 Task: Manage and grant the account login access to the user
Action: Mouse moved to (77, 137)
Screenshot: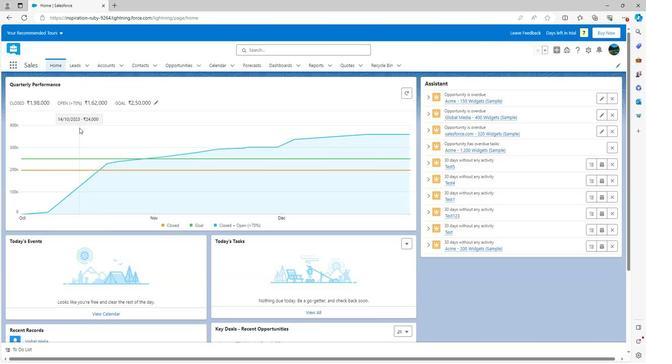 
Action: Mouse scrolled (77, 137) with delta (0, 0)
Screenshot: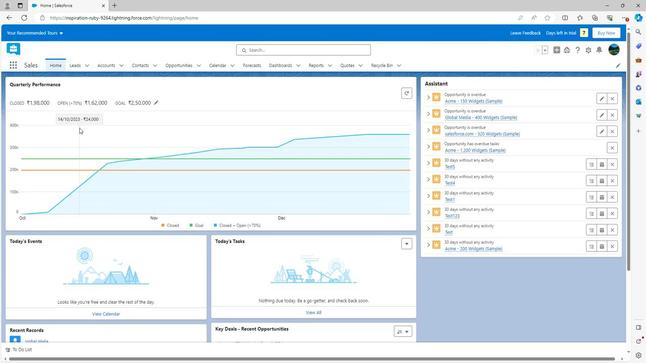 
Action: Mouse scrolled (77, 137) with delta (0, 0)
Screenshot: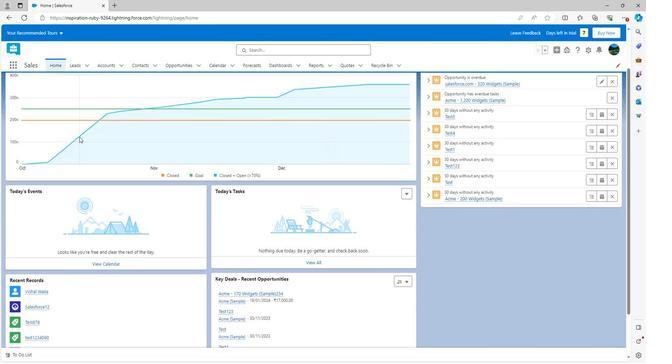 
Action: Mouse scrolled (77, 137) with delta (0, 0)
Screenshot: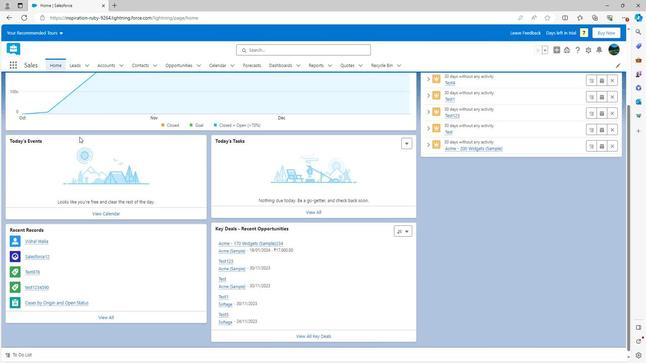 
Action: Mouse moved to (77, 137)
Screenshot: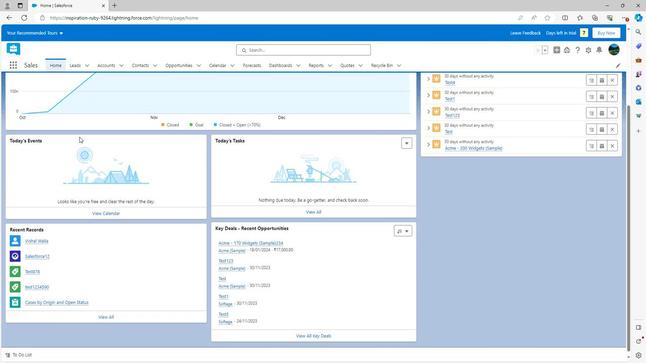 
Action: Mouse scrolled (77, 137) with delta (0, 0)
Screenshot: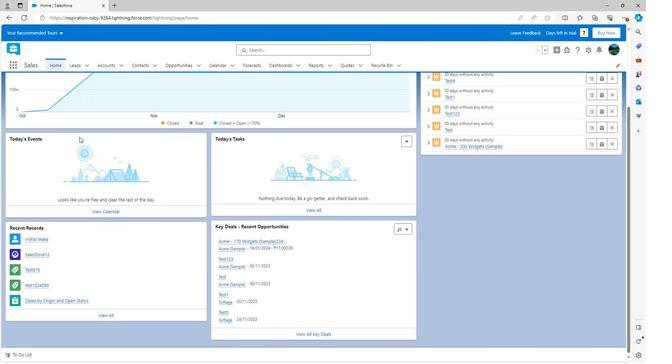 
Action: Mouse scrolled (77, 138) with delta (0, 0)
Screenshot: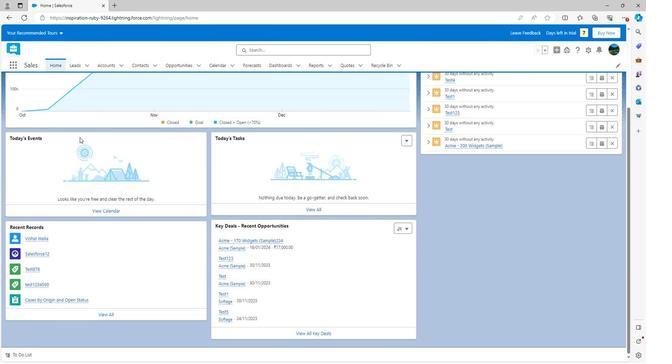 
Action: Mouse scrolled (77, 138) with delta (0, 0)
Screenshot: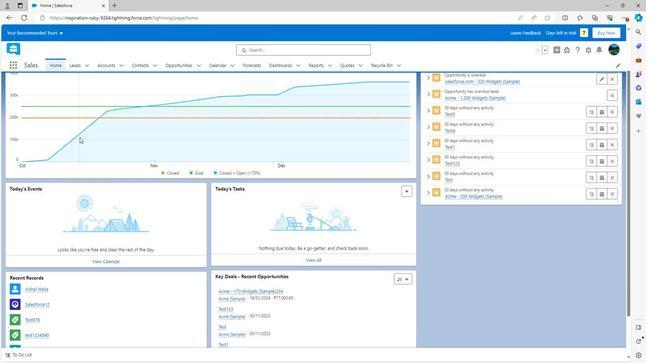 
Action: Mouse scrolled (77, 138) with delta (0, 0)
Screenshot: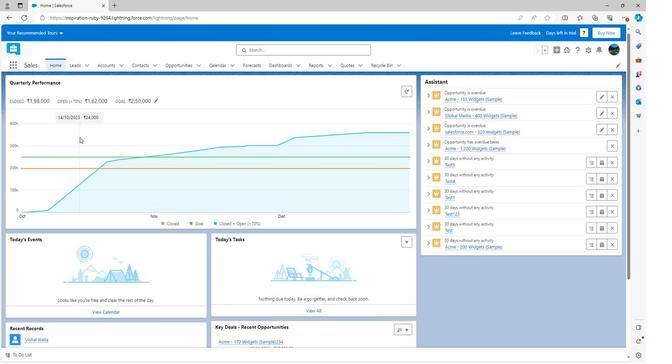 
Action: Mouse moved to (598, 51)
Screenshot: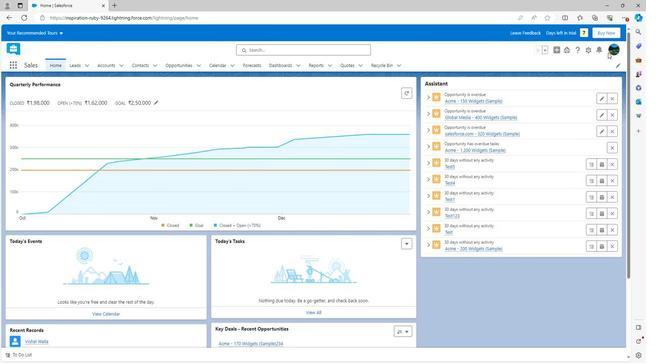 
Action: Mouse pressed left at (598, 51)
Screenshot: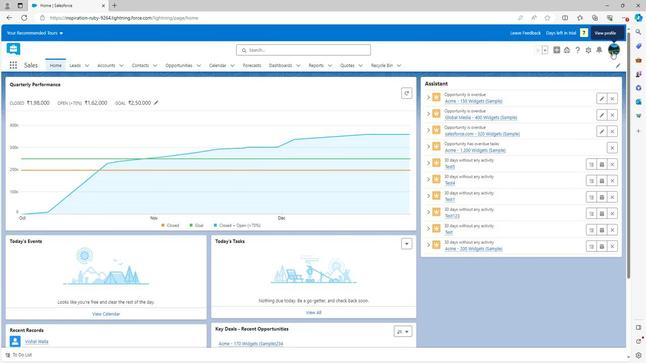 
Action: Mouse moved to (522, 84)
Screenshot: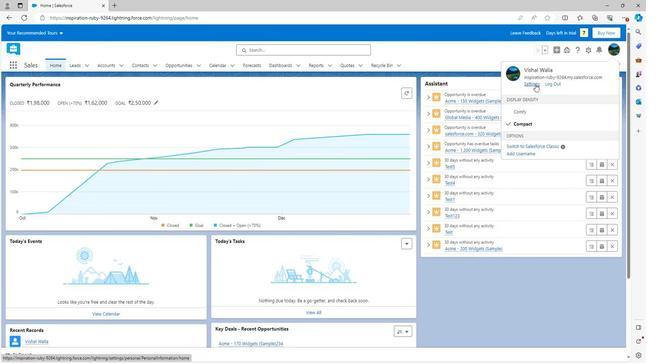 
Action: Mouse pressed left at (522, 84)
Screenshot: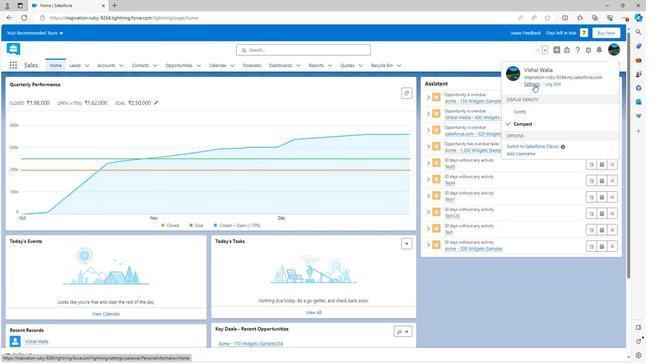 
Action: Mouse moved to (9, 111)
Screenshot: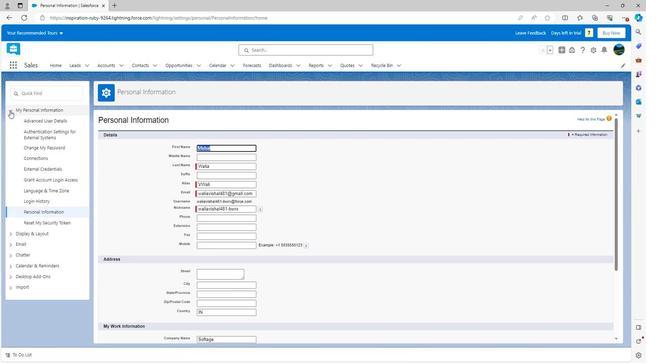 
Action: Mouse pressed left at (9, 111)
Screenshot: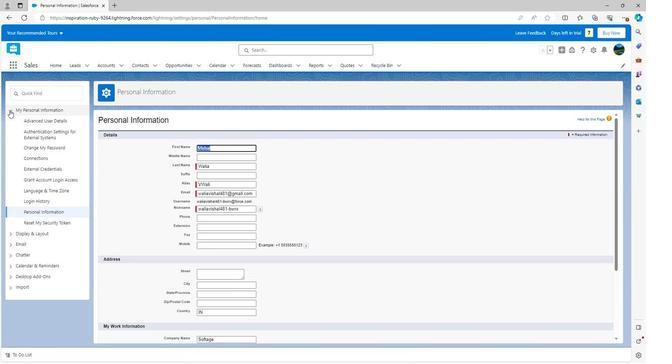 
Action: Mouse pressed left at (9, 111)
Screenshot: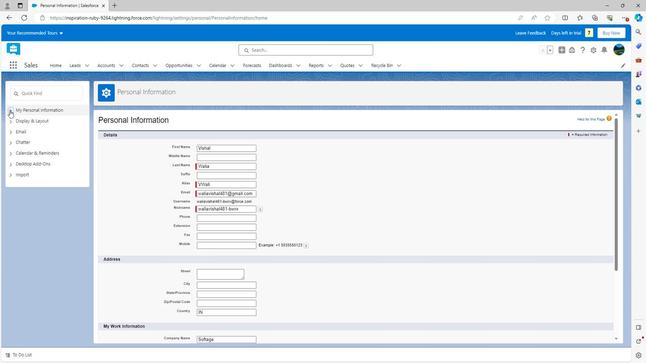 
Action: Mouse moved to (29, 181)
Screenshot: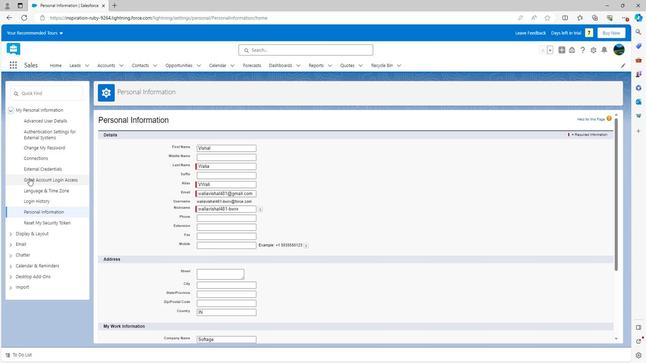 
Action: Mouse pressed left at (29, 181)
Screenshot: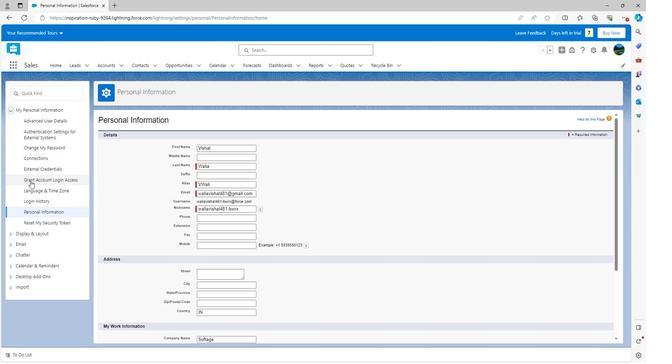 
Action: Mouse moved to (311, 166)
Screenshot: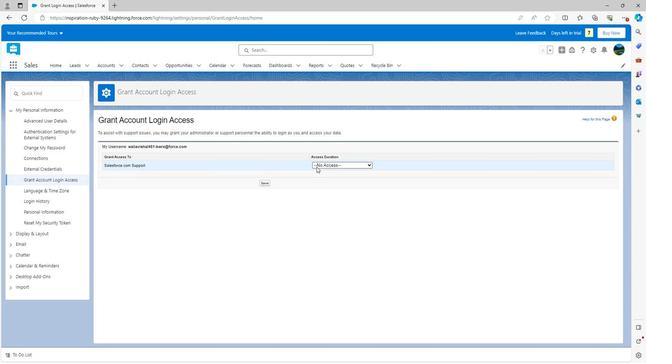 
Action: Mouse pressed left at (311, 166)
Screenshot: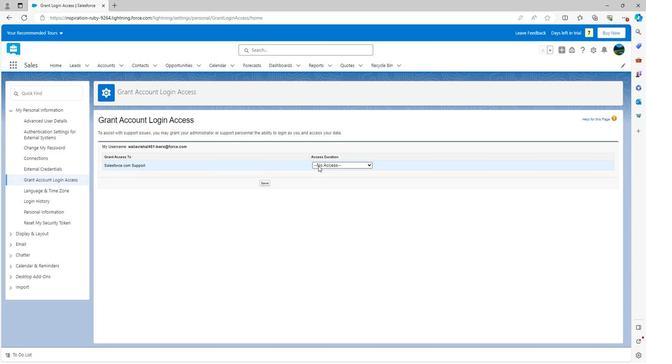 
Action: Mouse moved to (316, 198)
Screenshot: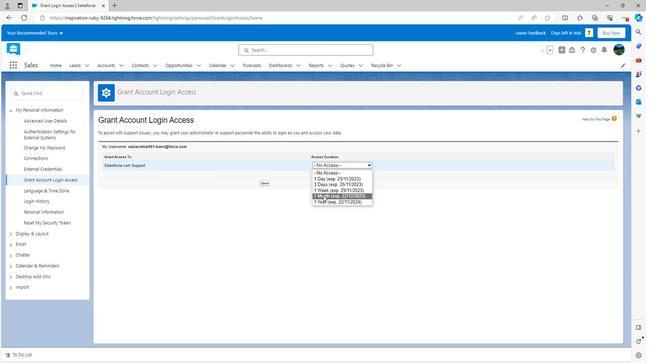 
Action: Mouse pressed left at (316, 198)
Screenshot: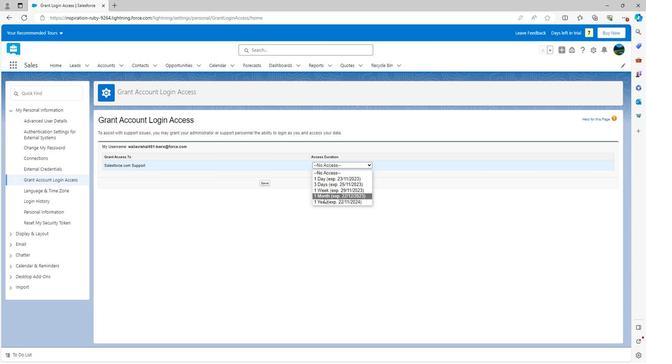 
Action: Mouse moved to (310, 166)
Screenshot: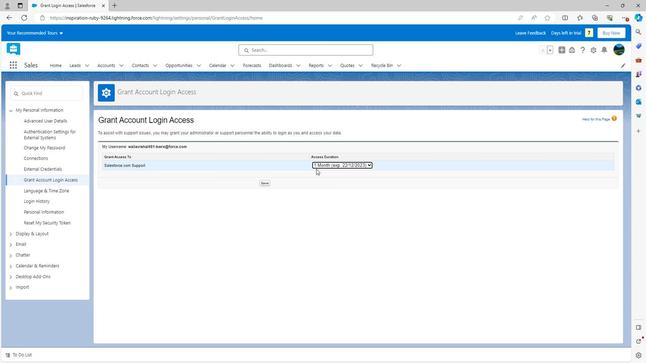 
Action: Mouse pressed left at (310, 166)
Screenshot: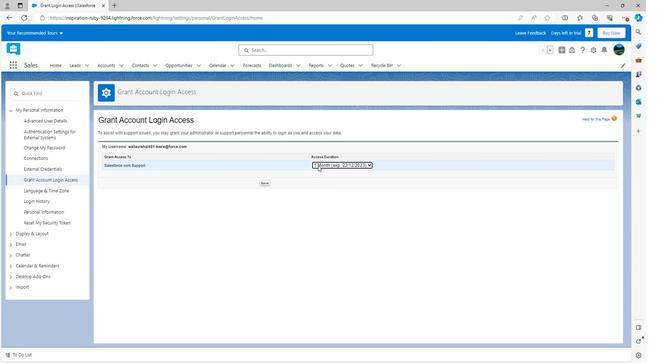 
Action: Mouse moved to (311, 173)
Screenshot: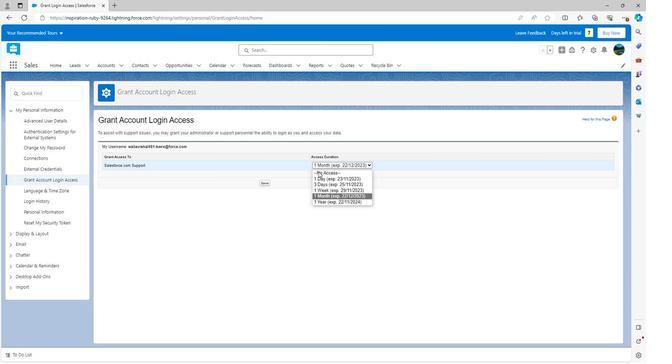
Action: Mouse pressed left at (311, 173)
Screenshot: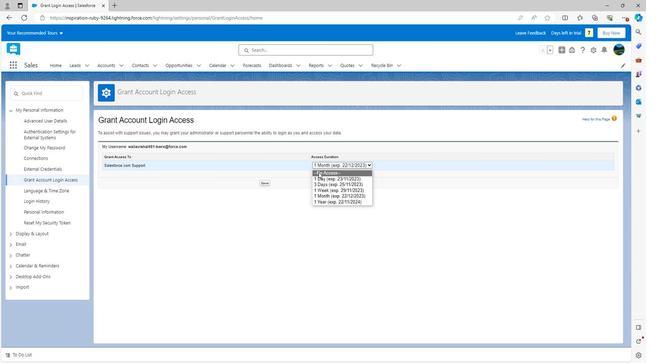 
Action: Mouse moved to (311, 170)
Screenshot: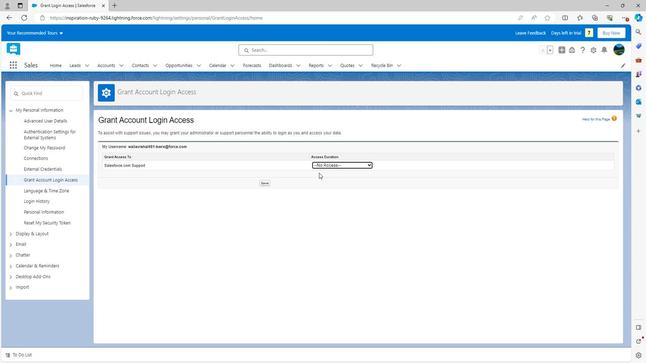 
